 Task: Change the theme color of your profile to Beige.
Action: Mouse moved to (940, 29)
Screenshot: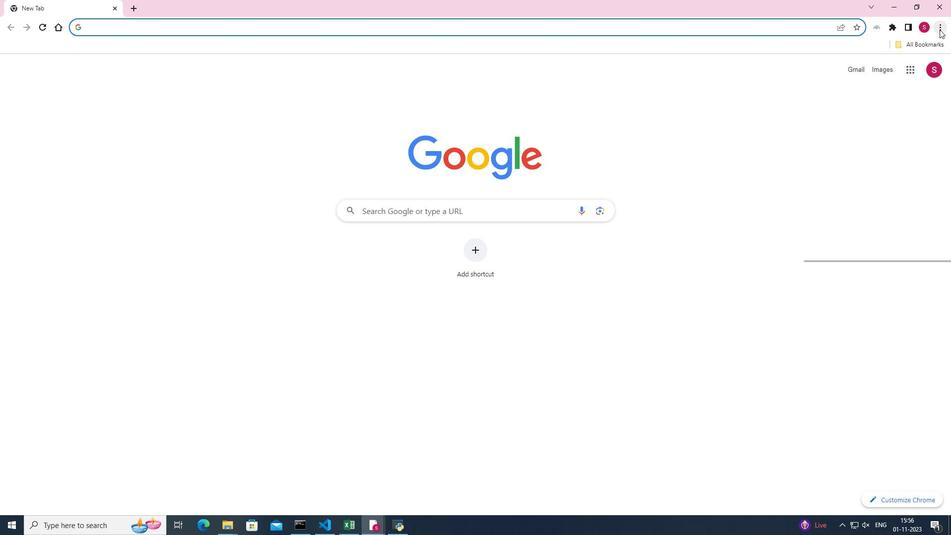 
Action: Mouse pressed left at (940, 29)
Screenshot: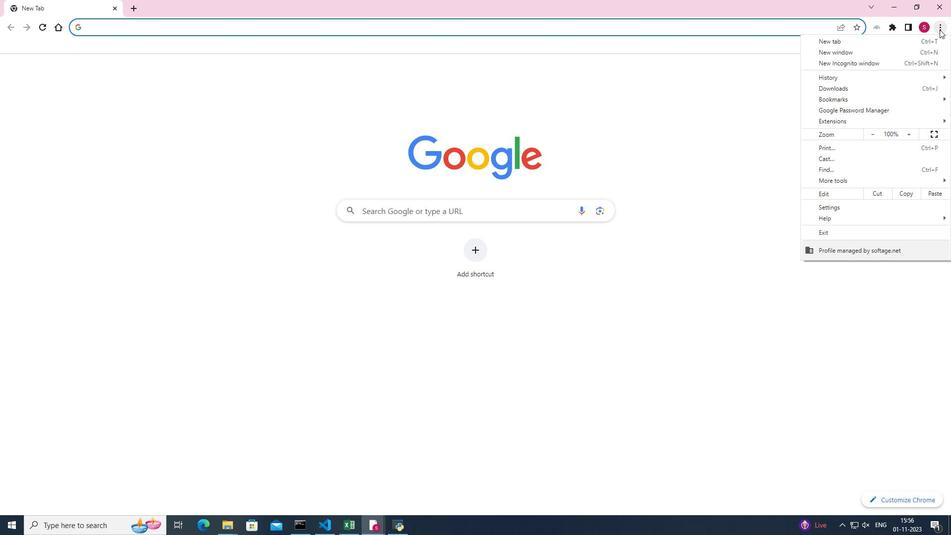 
Action: Mouse moved to (852, 206)
Screenshot: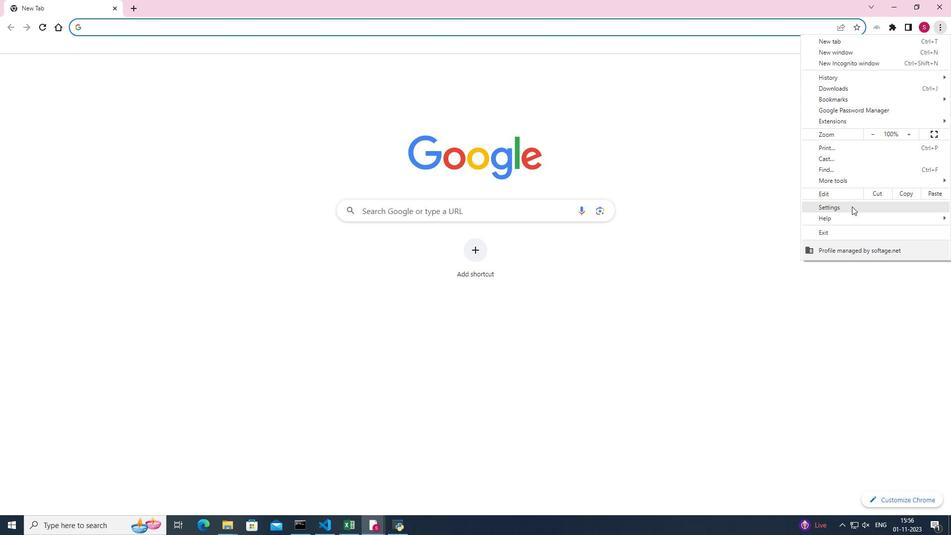 
Action: Mouse pressed left at (852, 206)
Screenshot: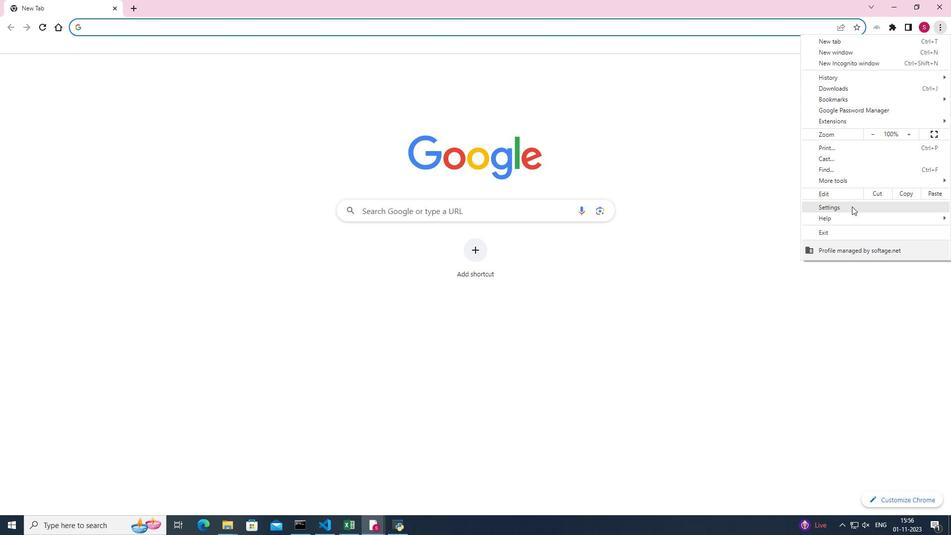 
Action: Mouse moved to (606, 223)
Screenshot: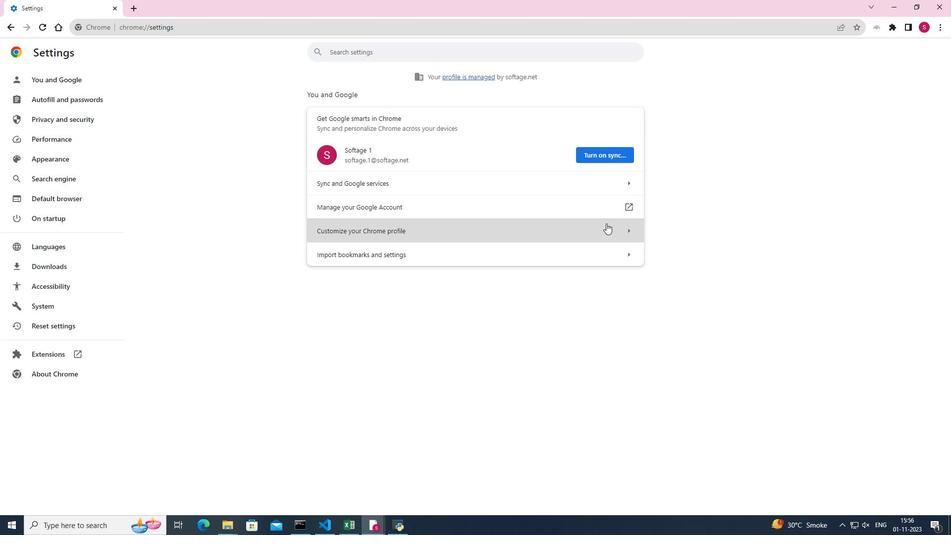 
Action: Mouse pressed left at (606, 223)
Screenshot: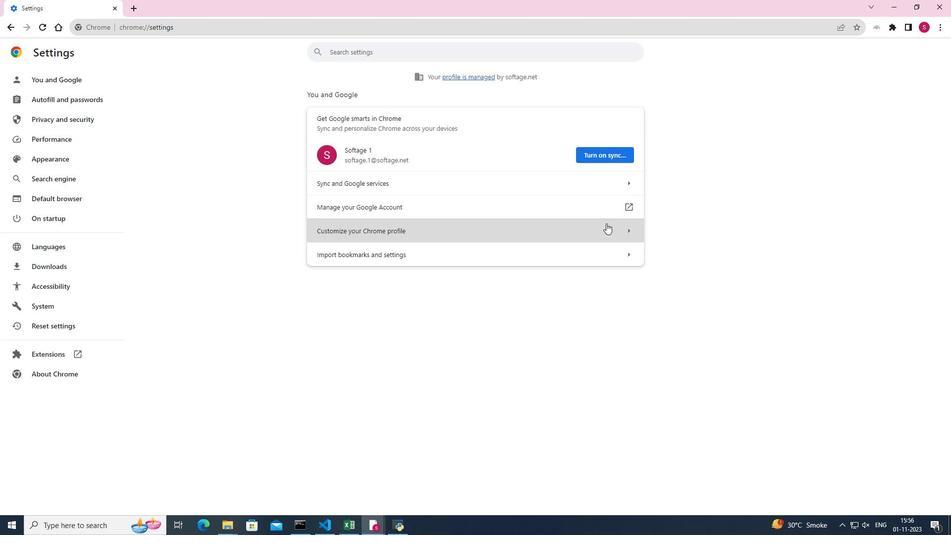 
Action: Mouse moved to (351, 285)
Screenshot: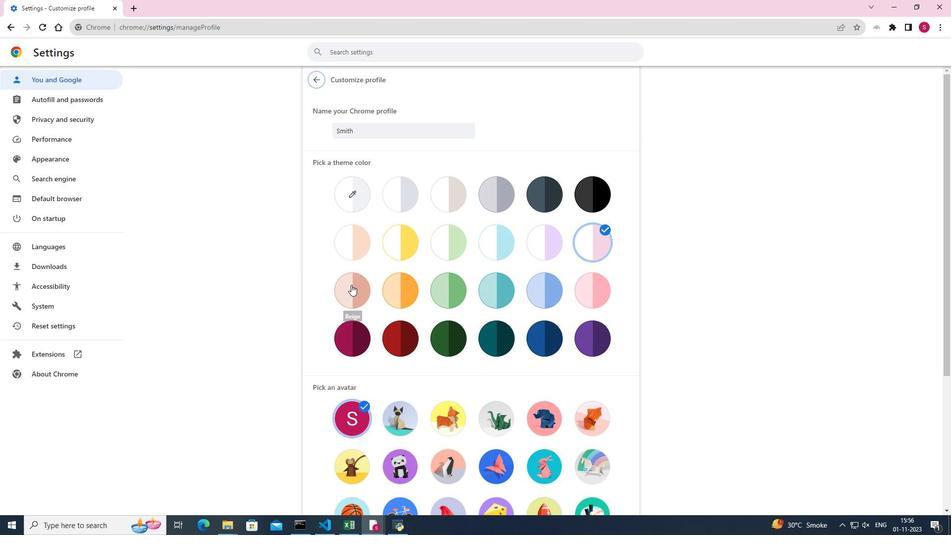 
Action: Mouse pressed left at (351, 285)
Screenshot: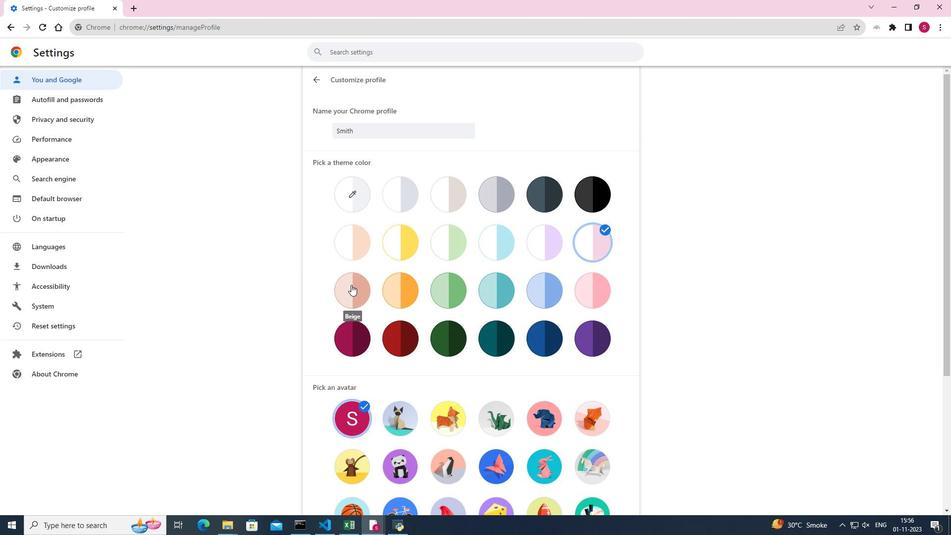 
Action: Mouse moved to (350, 285)
Screenshot: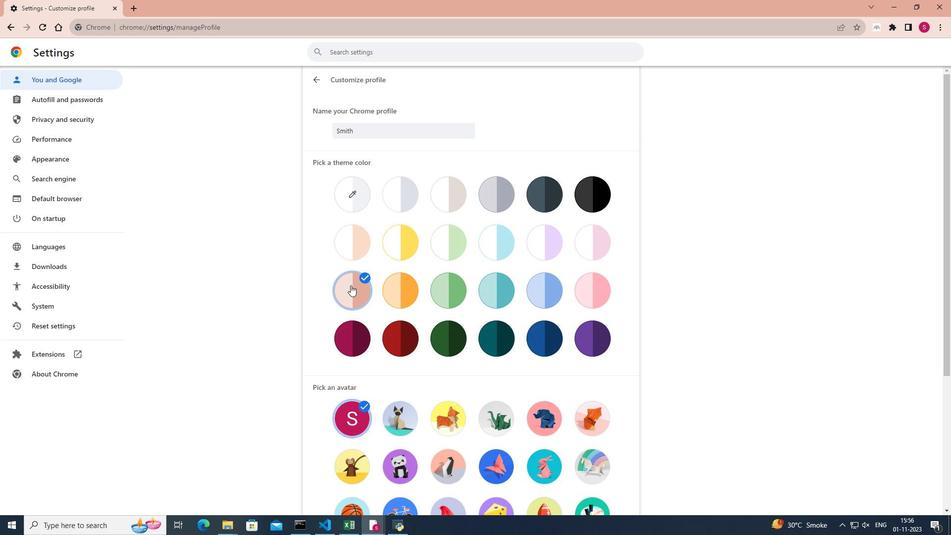 
